 Task: Check the percentage active listings of pantry in the last 5 years.
Action: Mouse moved to (807, 181)
Screenshot: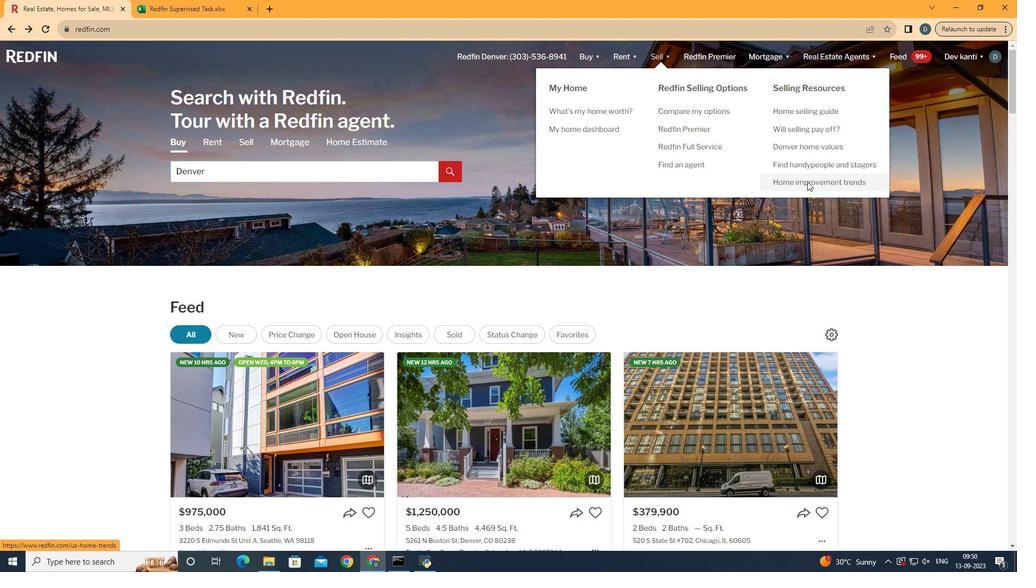 
Action: Mouse pressed left at (807, 181)
Screenshot: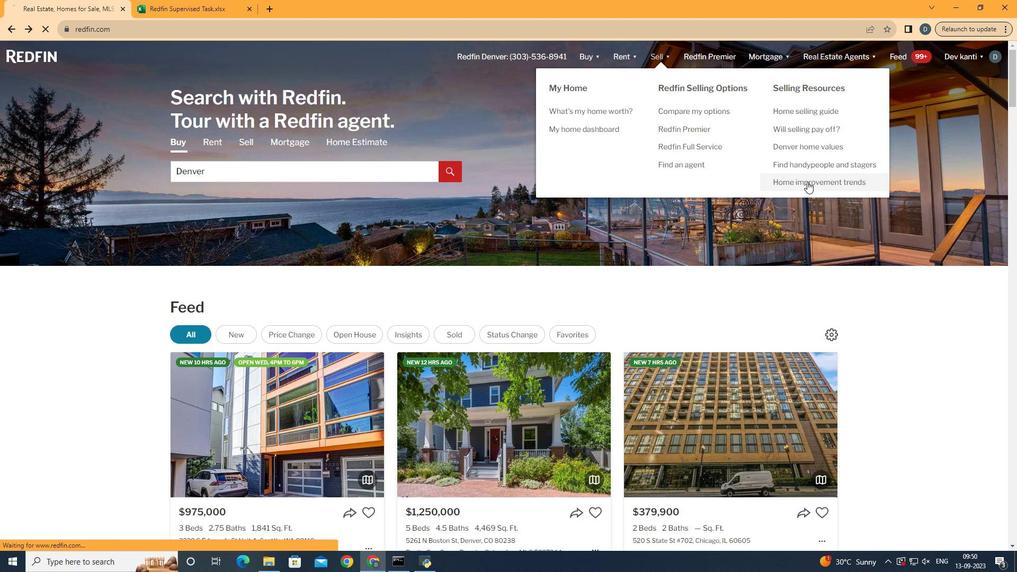 
Action: Mouse moved to (245, 207)
Screenshot: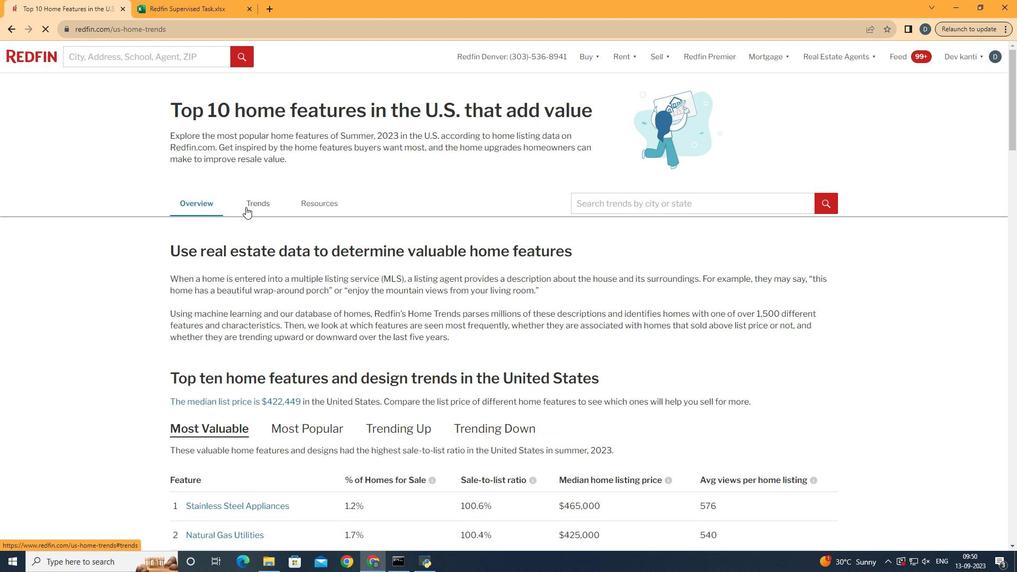 
Action: Mouse pressed left at (245, 207)
Screenshot: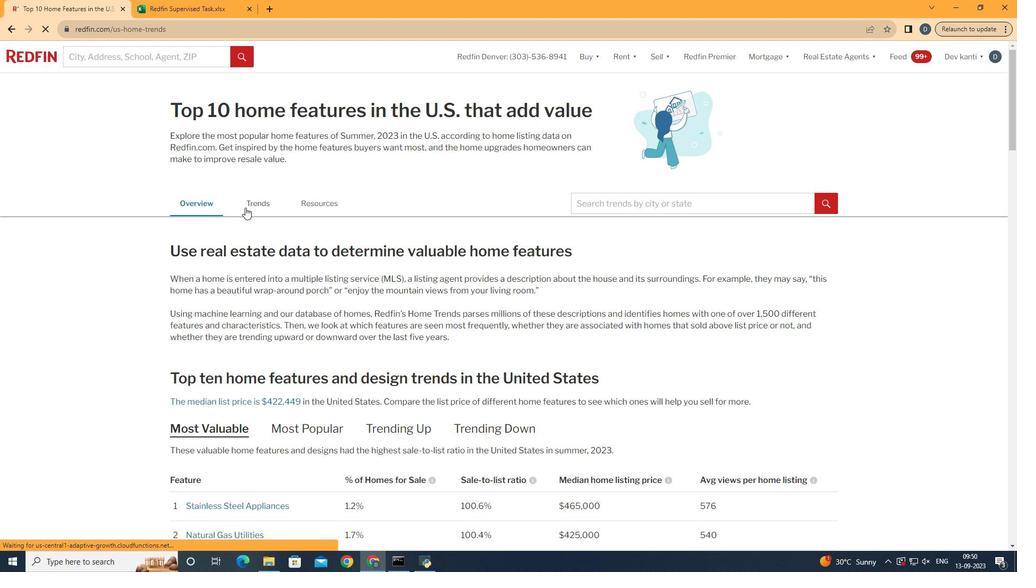 
Action: Mouse moved to (360, 304)
Screenshot: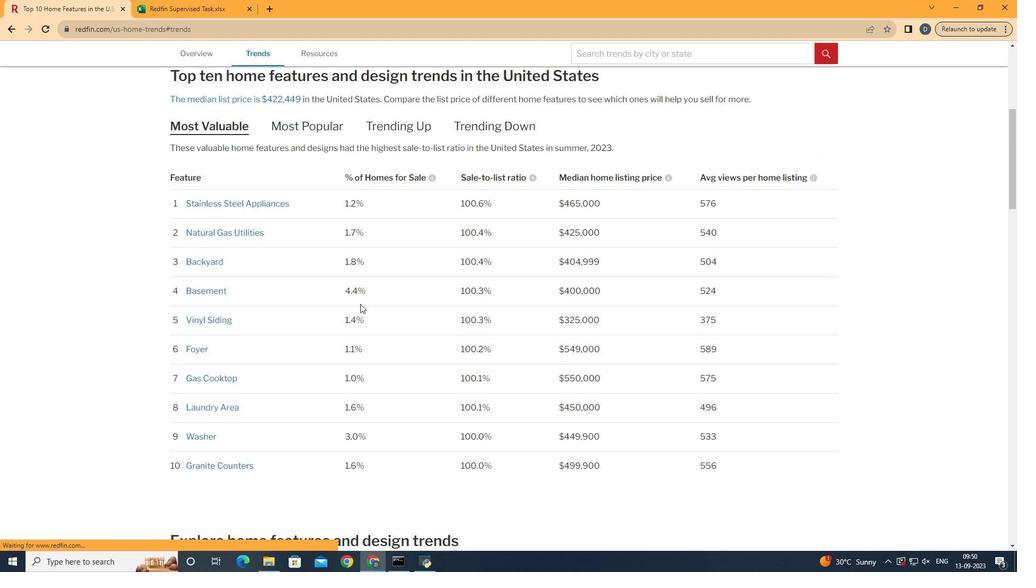 
Action: Mouse scrolled (360, 303) with delta (0, 0)
Screenshot: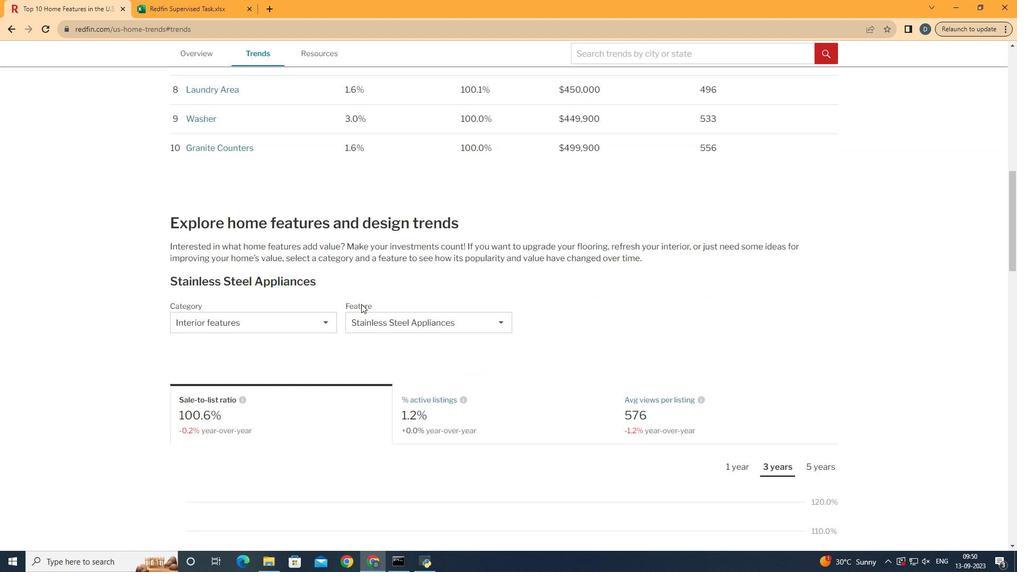 
Action: Mouse scrolled (360, 303) with delta (0, 0)
Screenshot: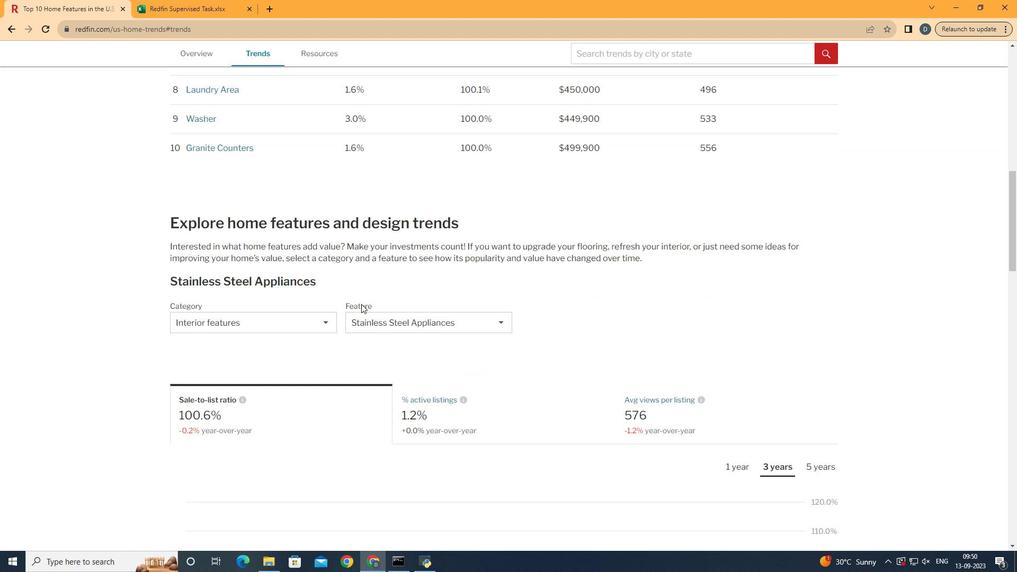 
Action: Mouse scrolled (360, 303) with delta (0, 0)
Screenshot: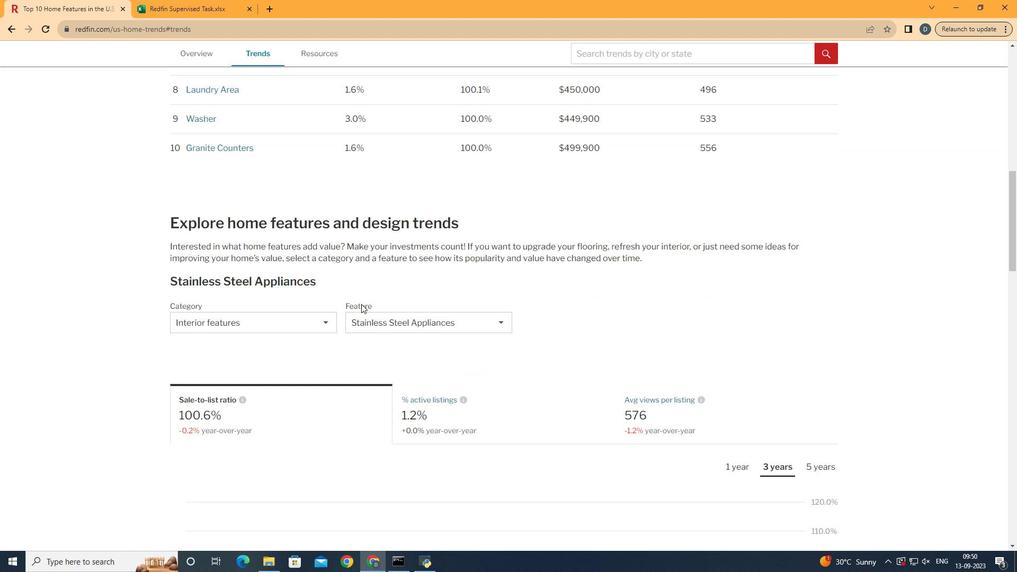 
Action: Mouse moved to (360, 304)
Screenshot: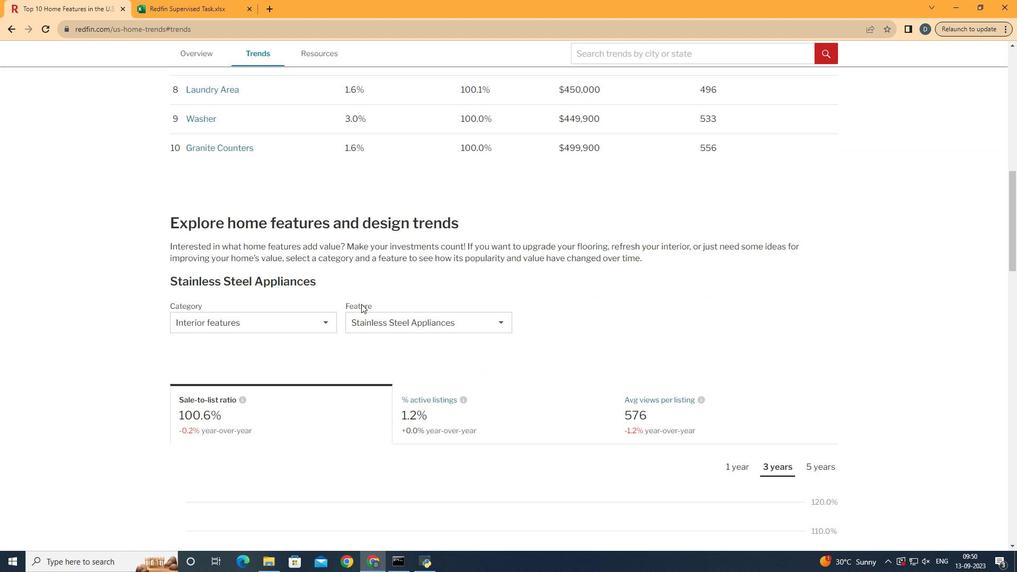 
Action: Mouse scrolled (360, 303) with delta (0, 0)
Screenshot: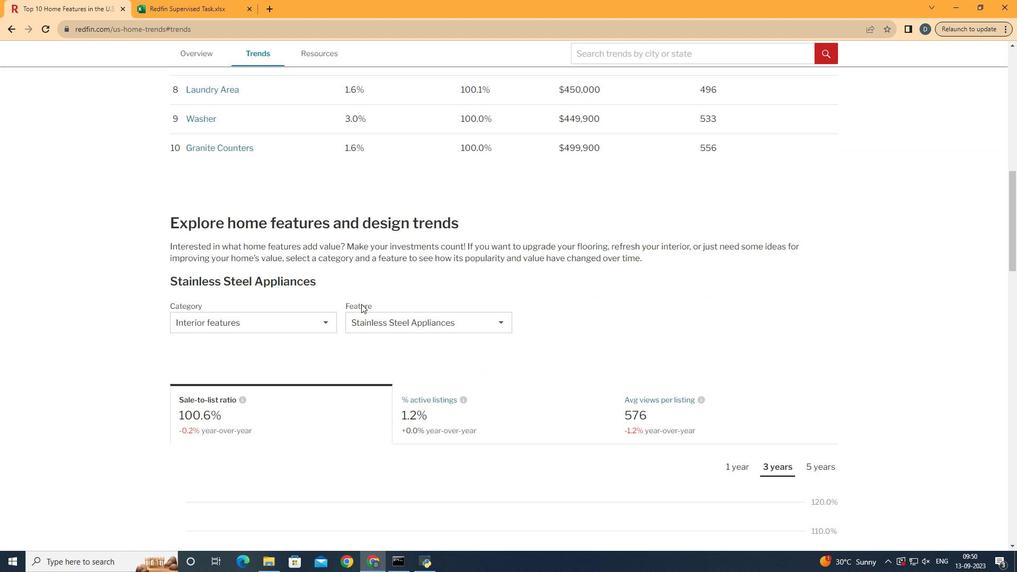 
Action: Mouse moved to (361, 304)
Screenshot: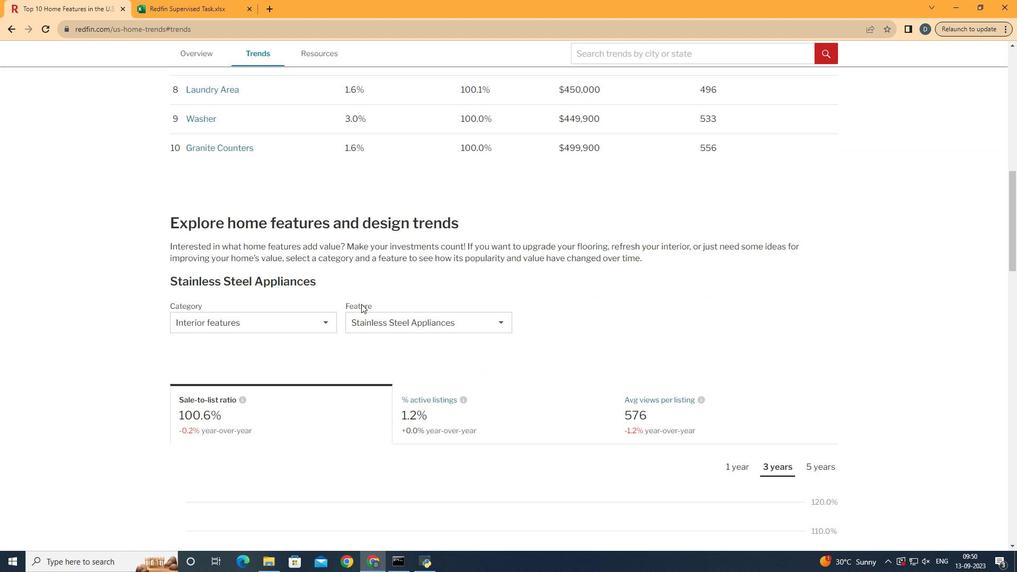 
Action: Mouse scrolled (361, 303) with delta (0, 0)
Screenshot: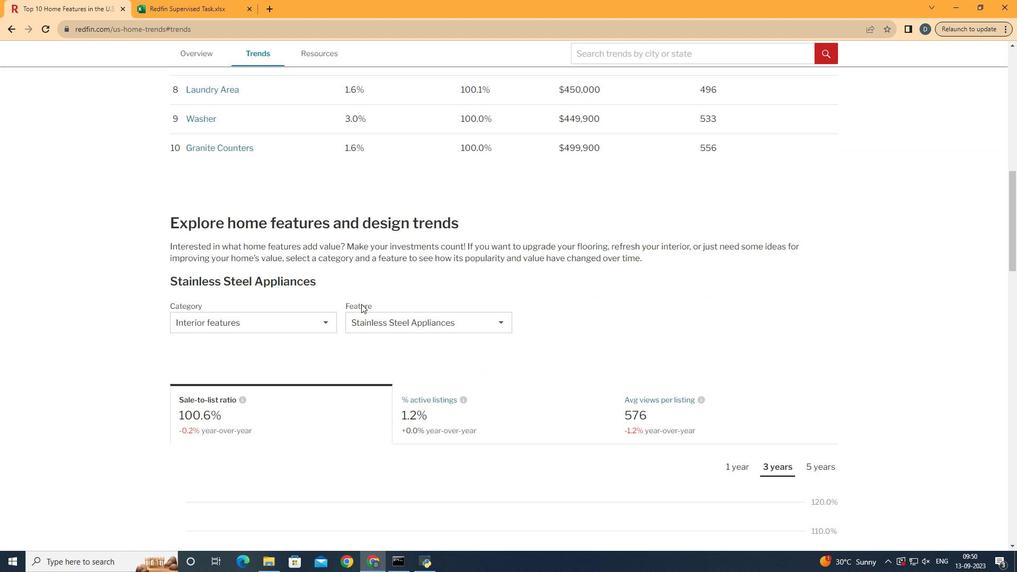 
Action: Mouse moved to (361, 304)
Screenshot: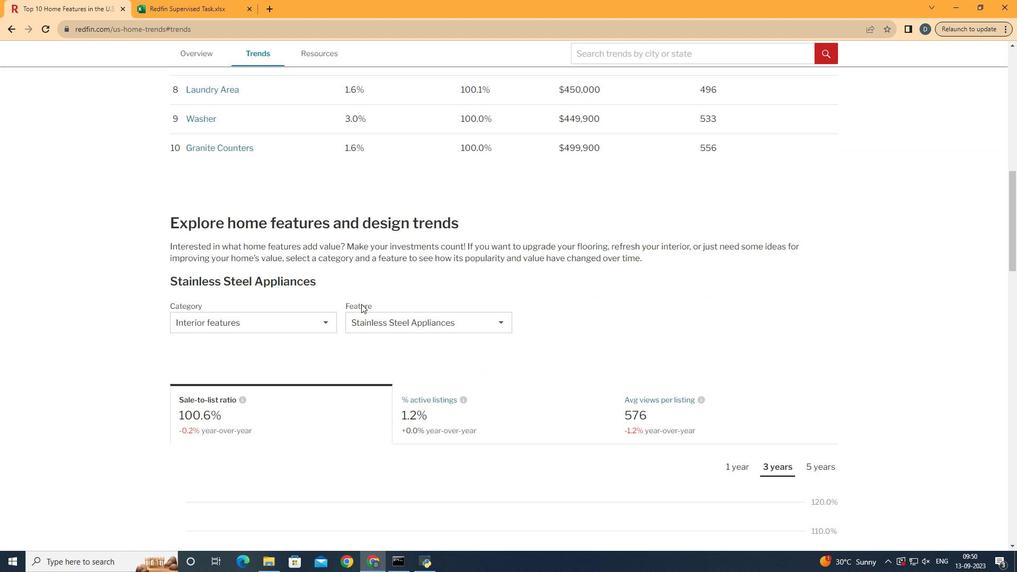 
Action: Mouse scrolled (361, 303) with delta (0, 0)
Screenshot: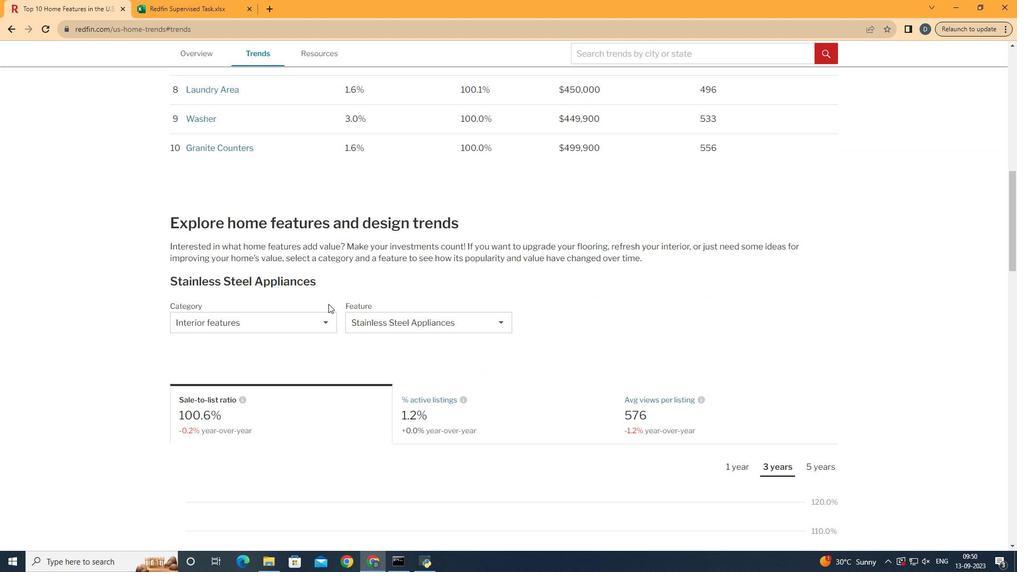 
Action: Mouse moved to (253, 323)
Screenshot: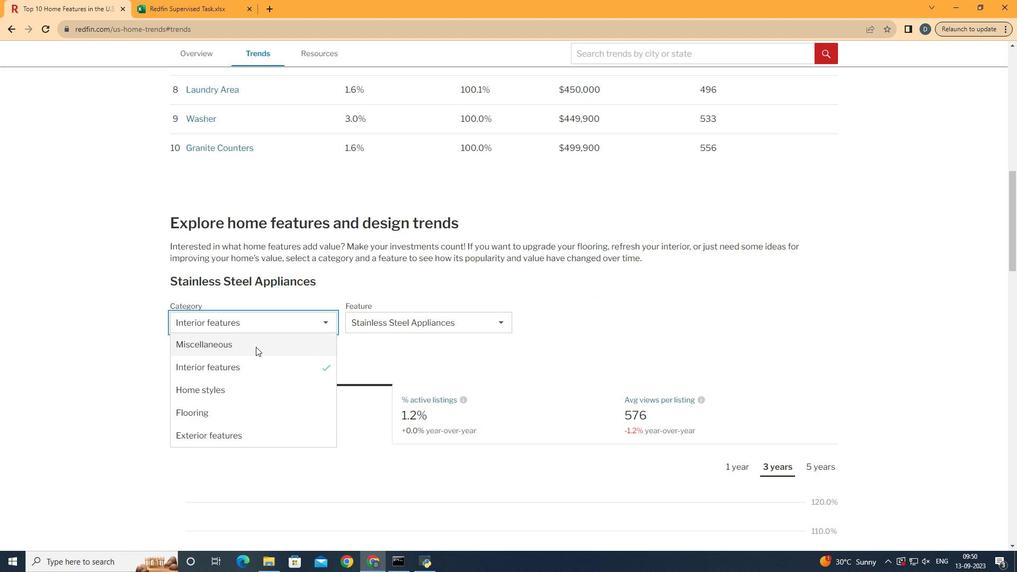 
Action: Mouse pressed left at (253, 323)
Screenshot: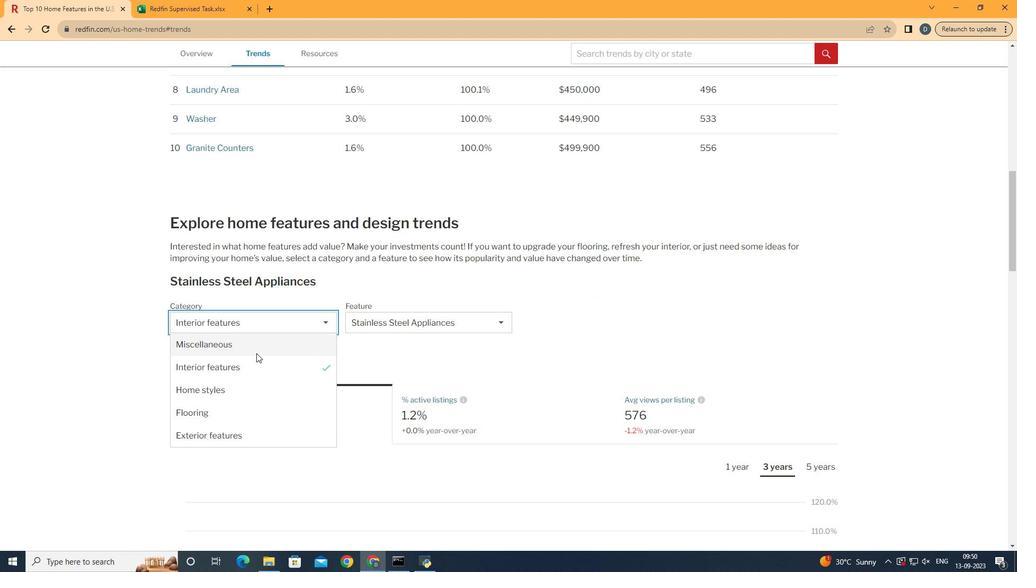 
Action: Mouse moved to (257, 367)
Screenshot: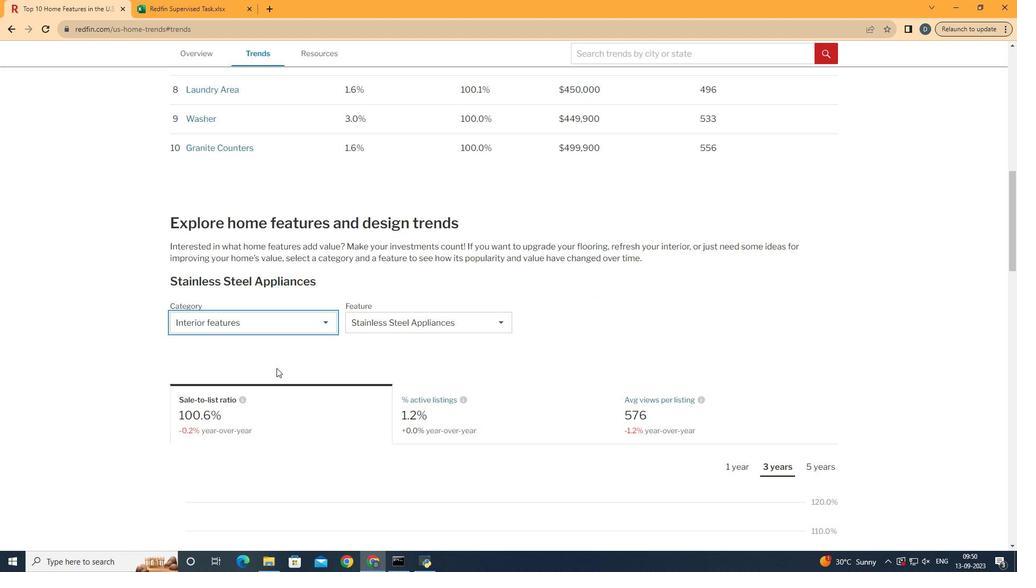 
Action: Mouse pressed left at (257, 367)
Screenshot: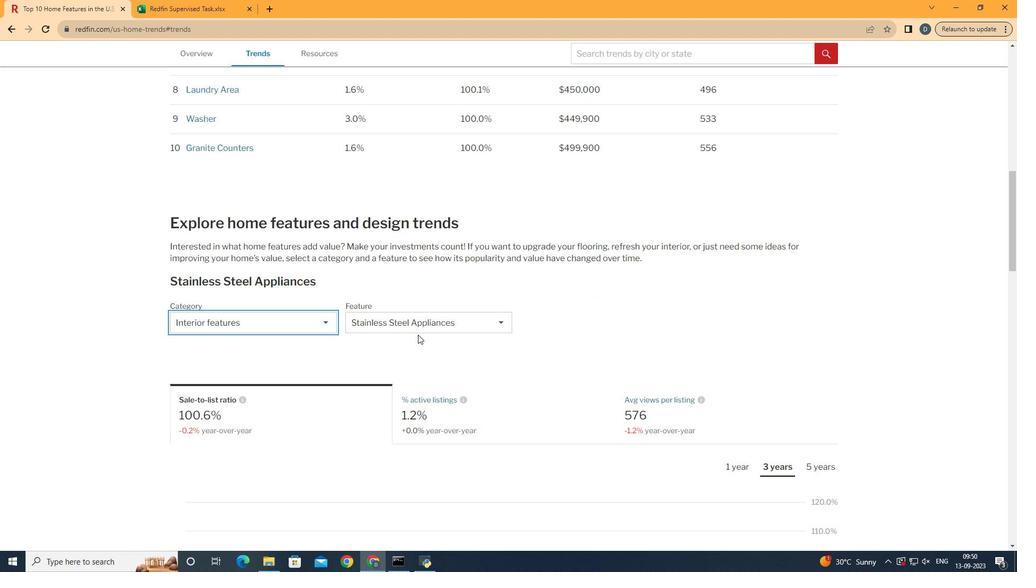 
Action: Mouse moved to (447, 316)
Screenshot: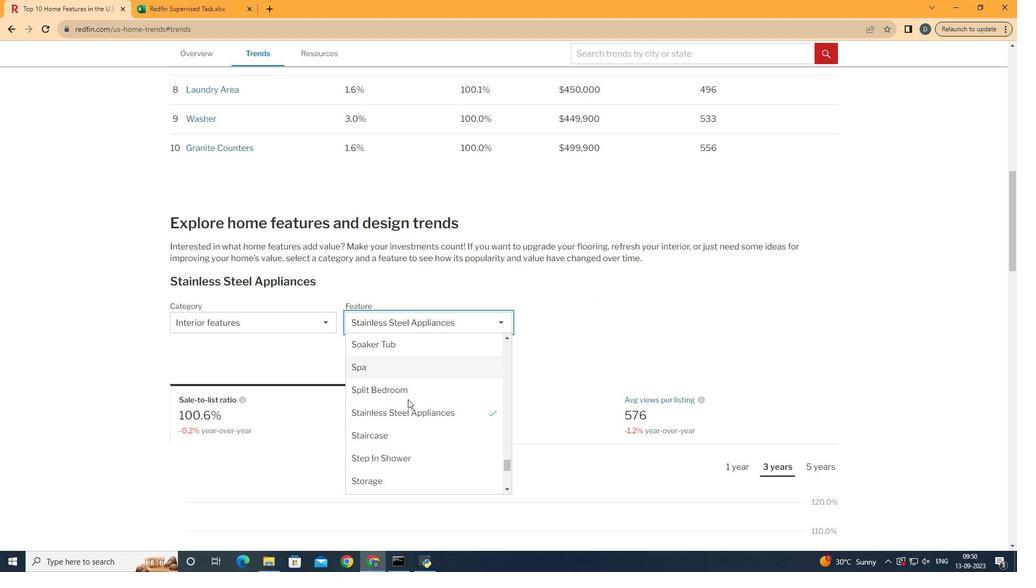 
Action: Mouse pressed left at (447, 316)
Screenshot: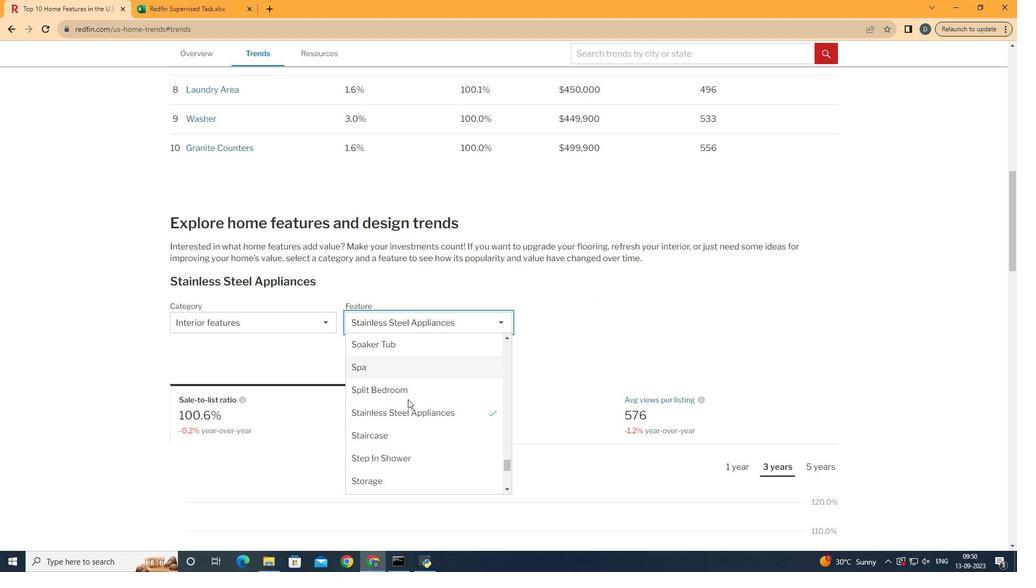 
Action: Mouse moved to (401, 420)
Screenshot: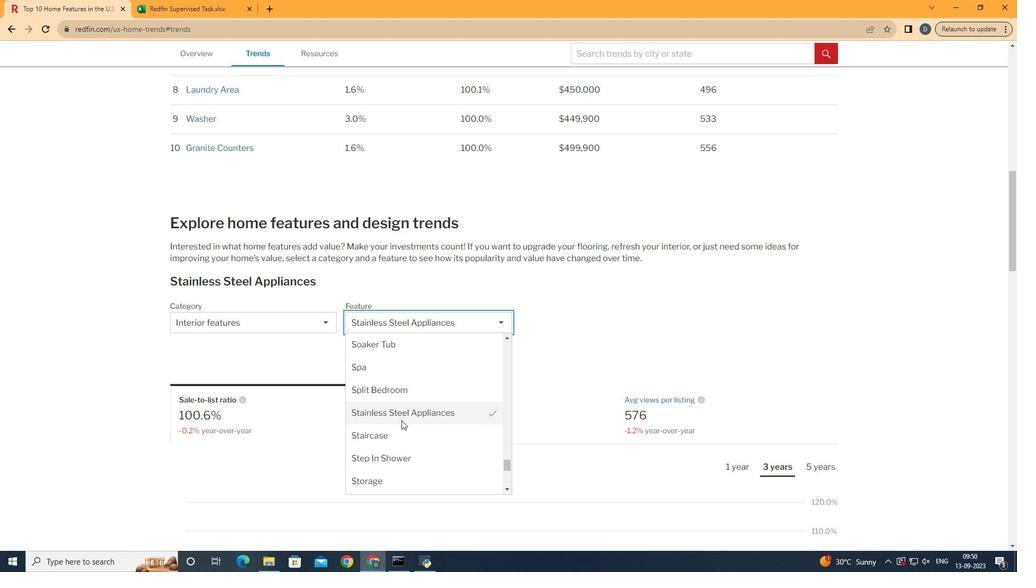 
Action: Mouse scrolled (401, 421) with delta (0, 0)
Screenshot: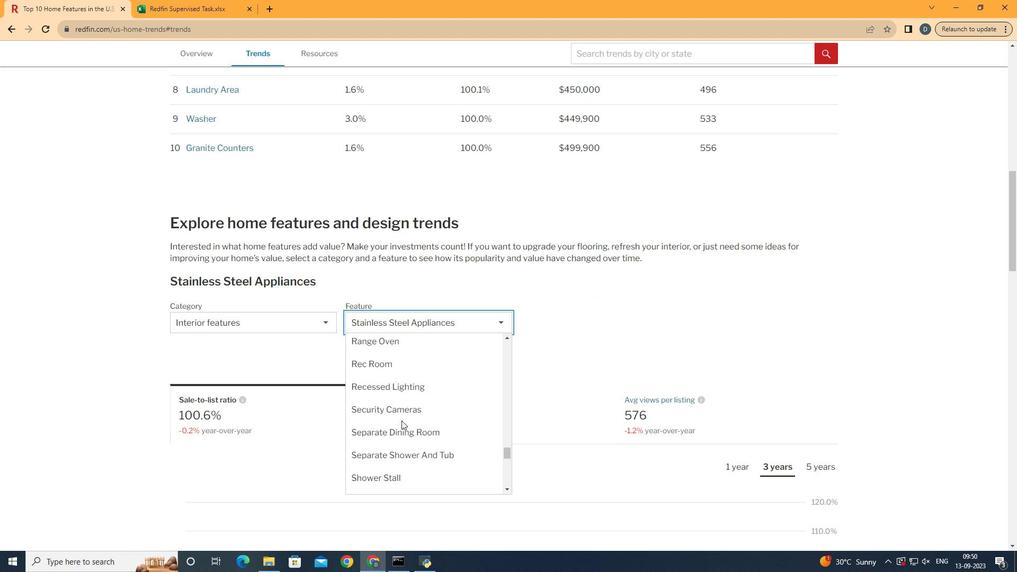 
Action: Mouse scrolled (401, 421) with delta (0, 0)
Screenshot: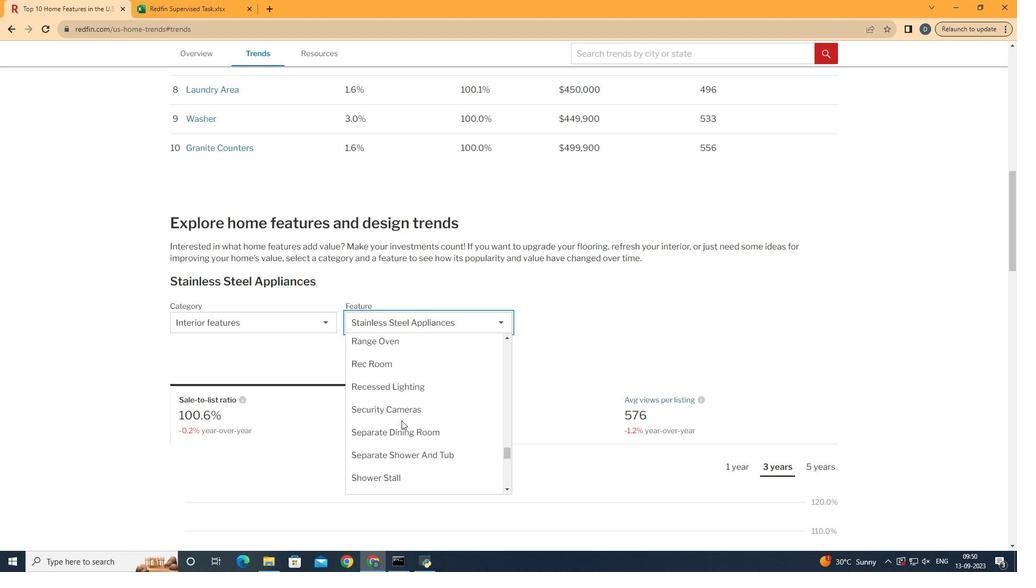
Action: Mouse scrolled (401, 421) with delta (0, 0)
Screenshot: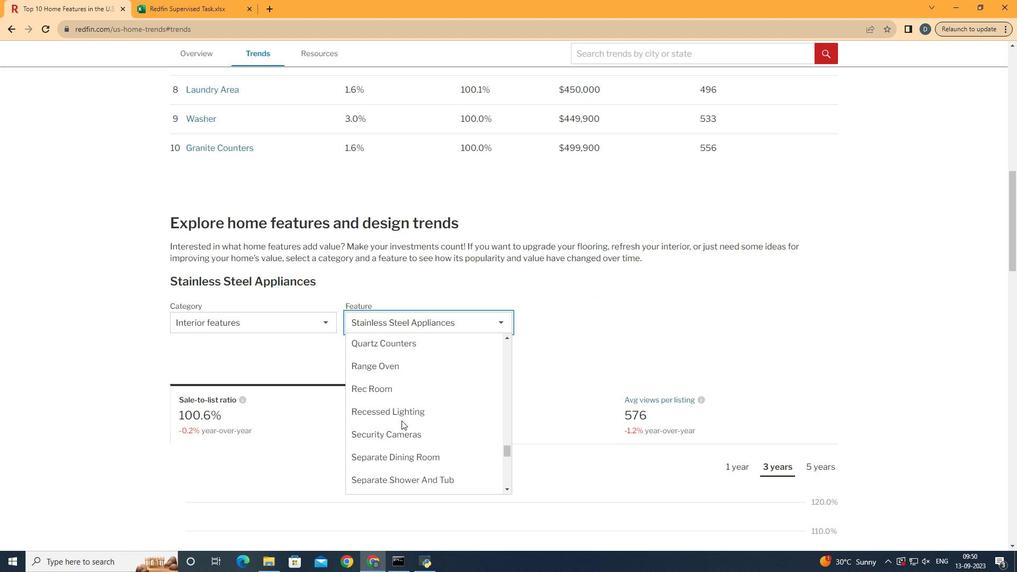 
Action: Mouse scrolled (401, 421) with delta (0, 0)
Screenshot: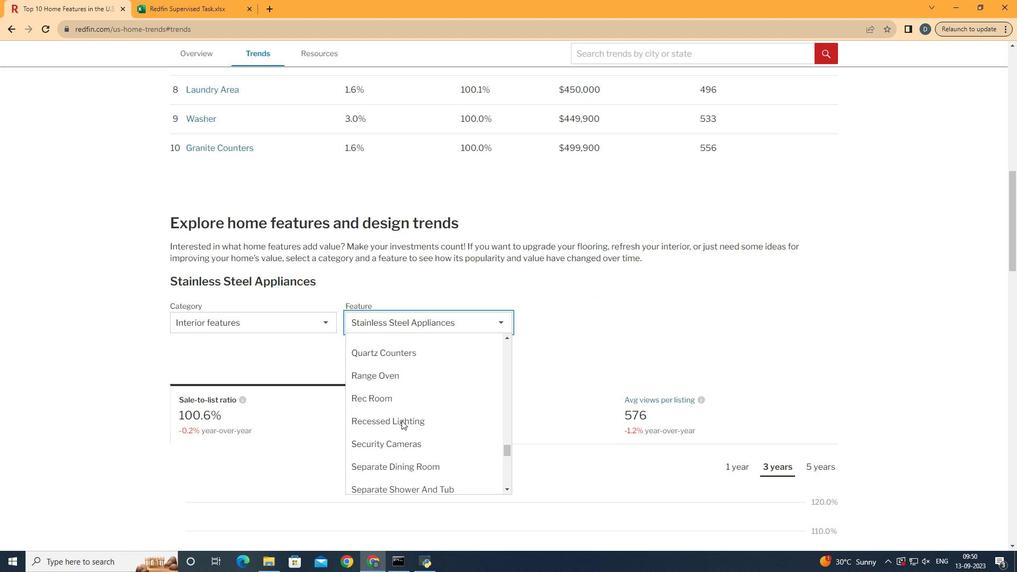 
Action: Mouse scrolled (401, 421) with delta (0, 0)
Screenshot: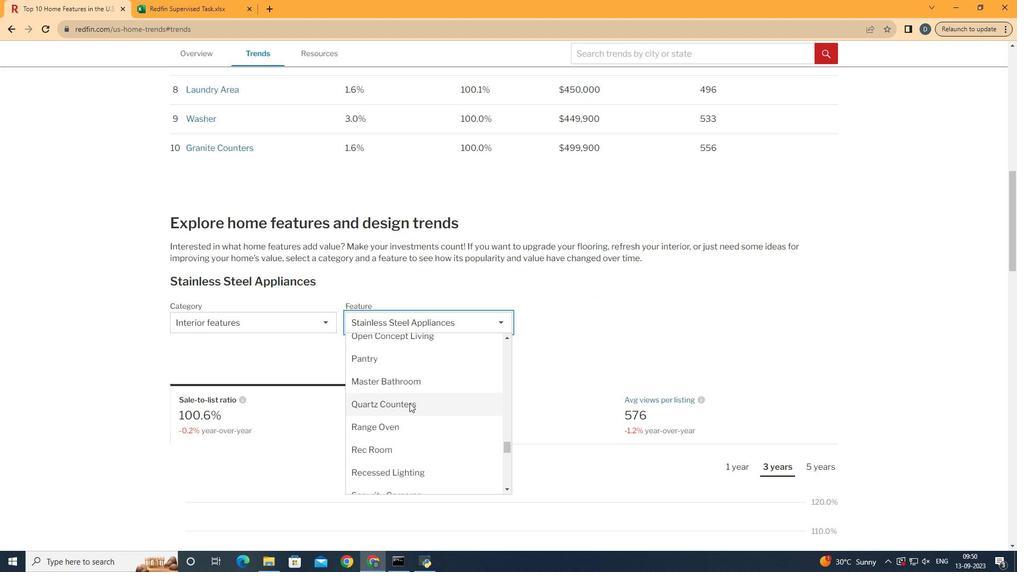 
Action: Mouse moved to (429, 354)
Screenshot: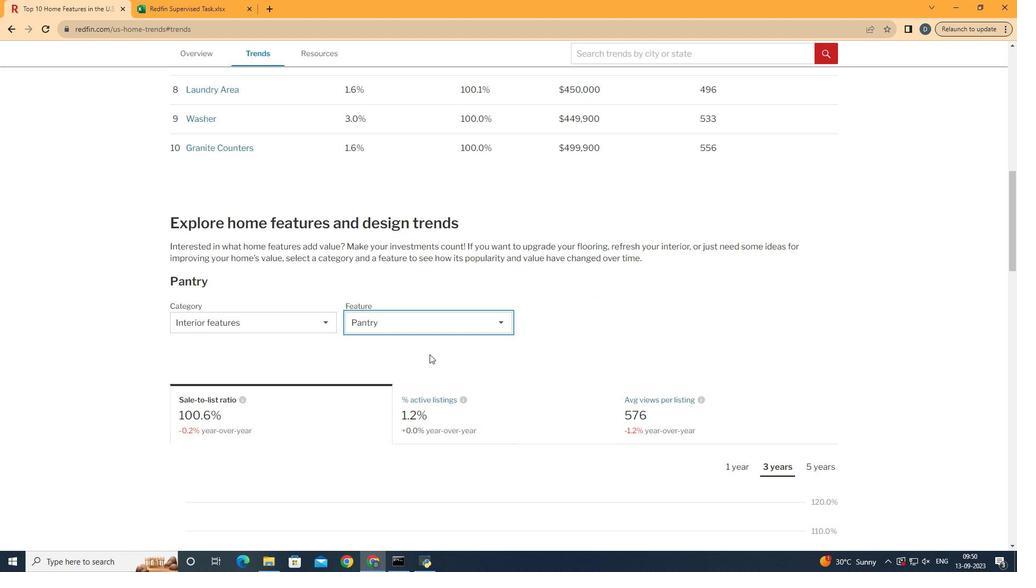 
Action: Mouse pressed left at (429, 354)
Screenshot: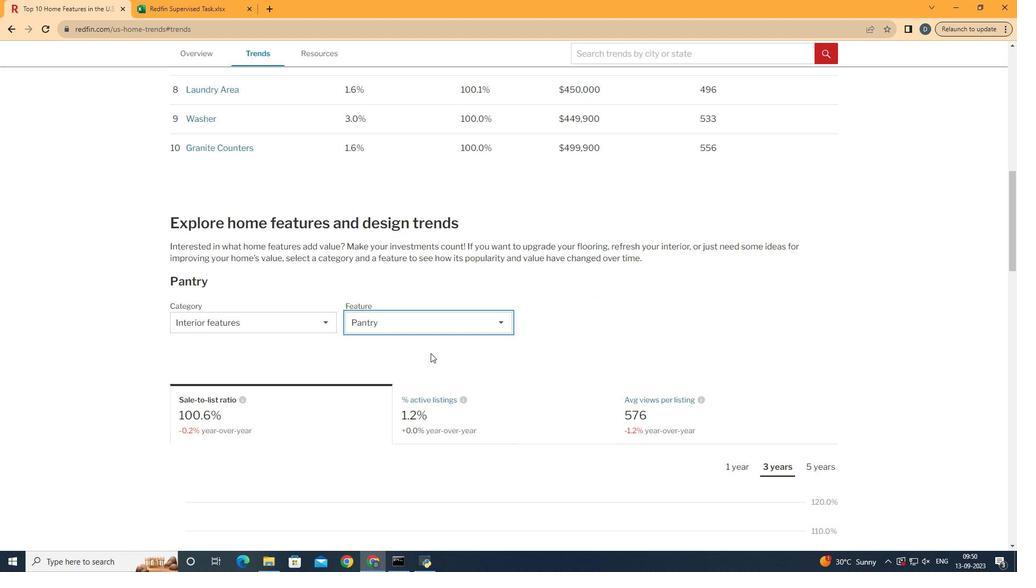 
Action: Mouse moved to (593, 287)
Screenshot: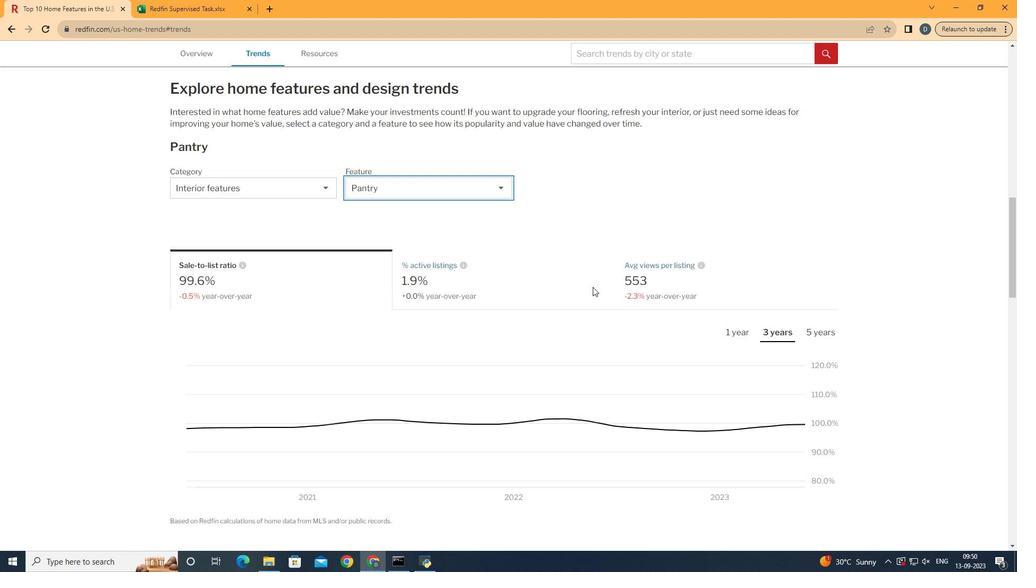 
Action: Mouse scrolled (593, 286) with delta (0, 0)
Screenshot: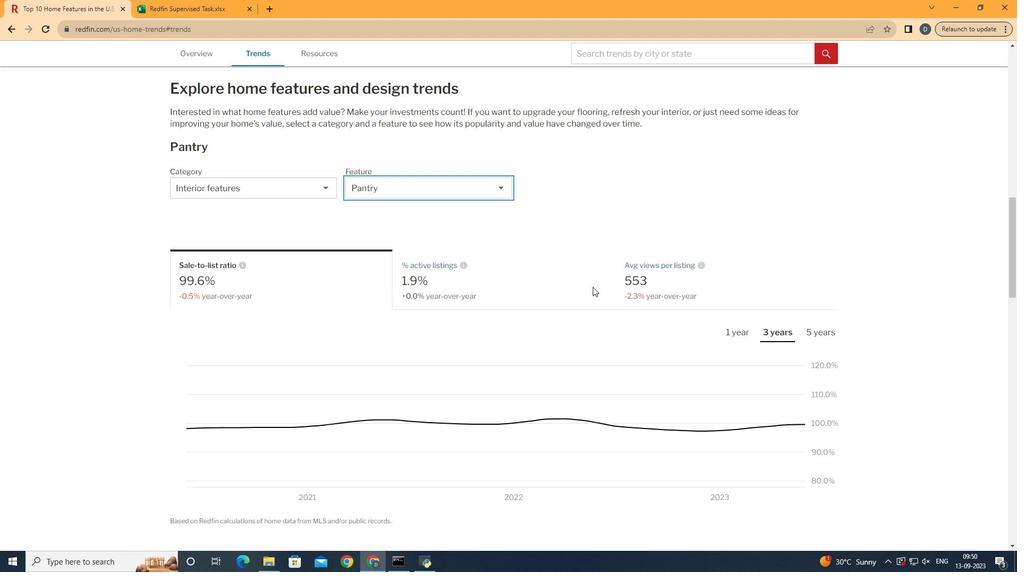 
Action: Mouse scrolled (593, 286) with delta (0, 0)
Screenshot: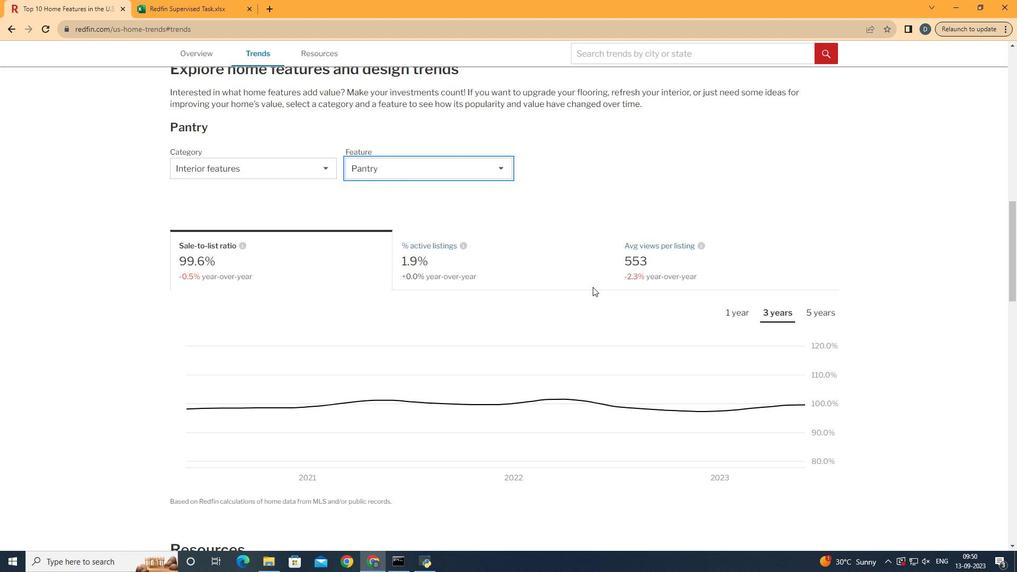 
Action: Mouse scrolled (593, 286) with delta (0, 0)
Screenshot: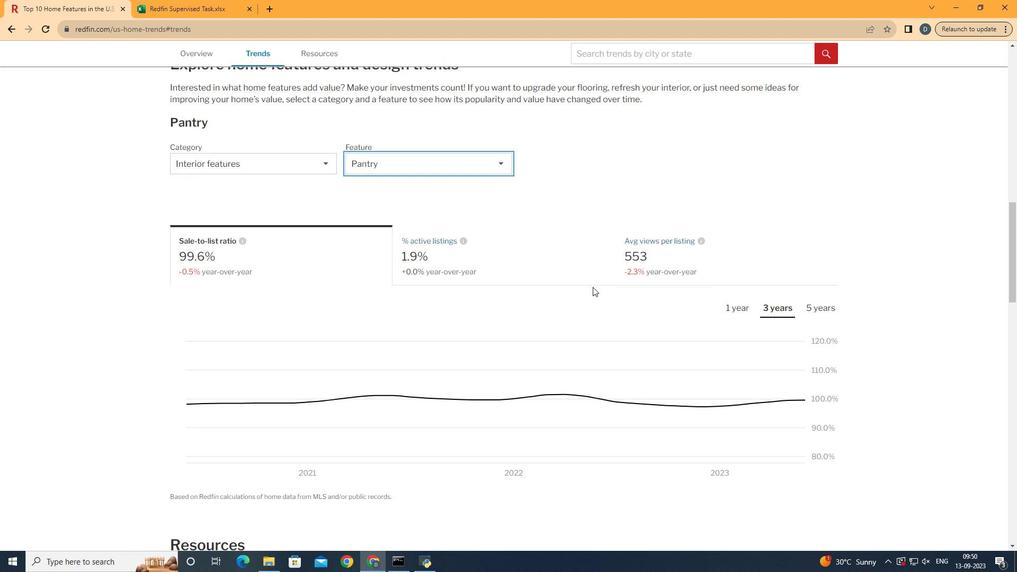 
Action: Mouse moved to (537, 264)
Screenshot: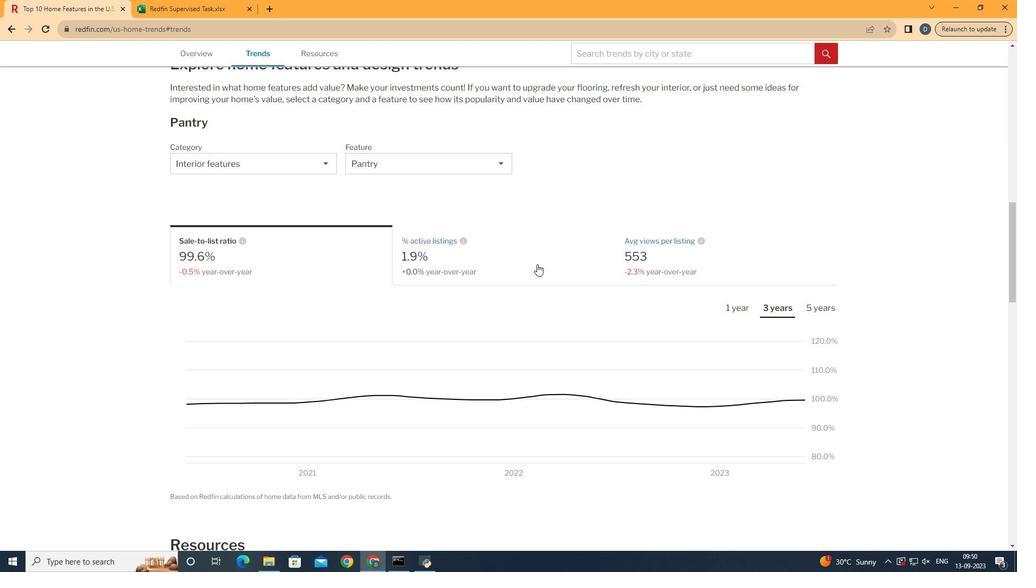 
Action: Mouse pressed left at (537, 264)
Screenshot: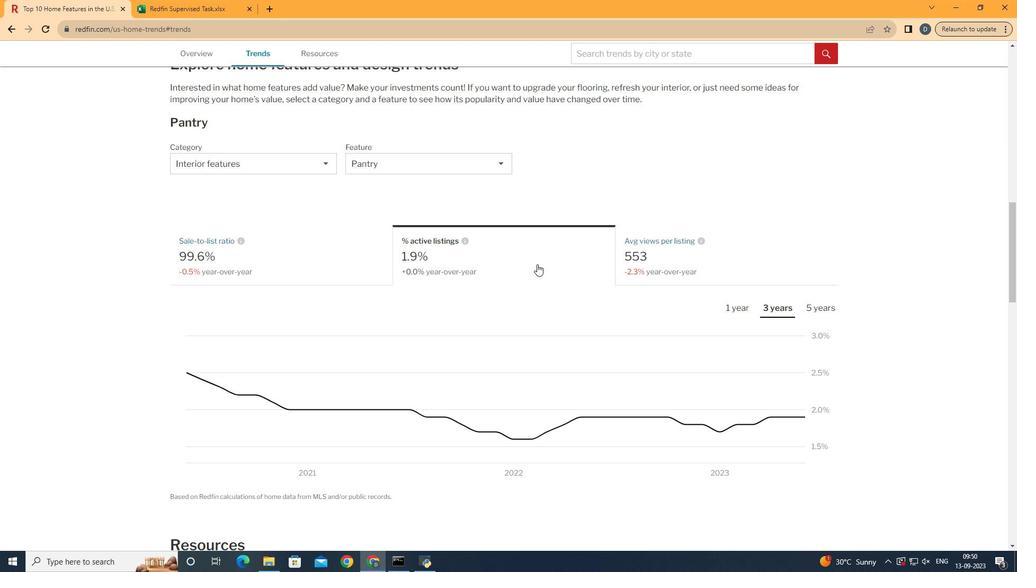 
Action: Mouse moved to (813, 306)
Screenshot: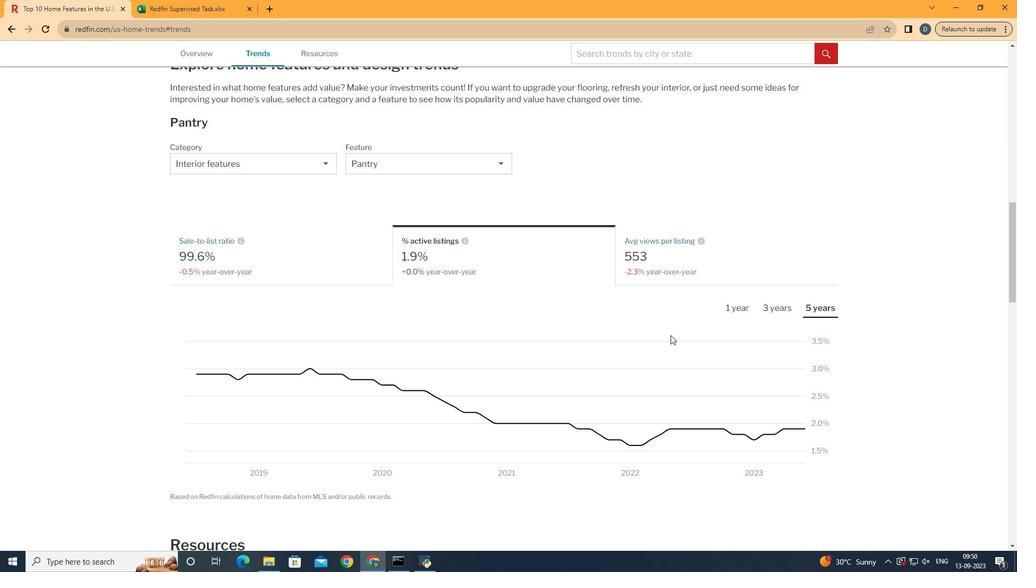 
Action: Mouse pressed left at (813, 306)
Screenshot: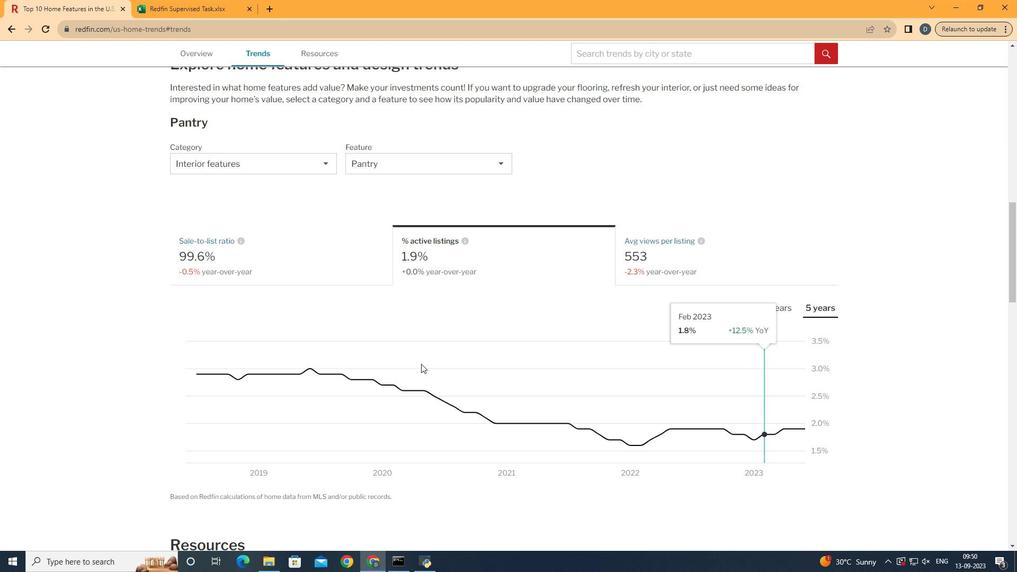 
Action: Mouse moved to (822, 393)
Screenshot: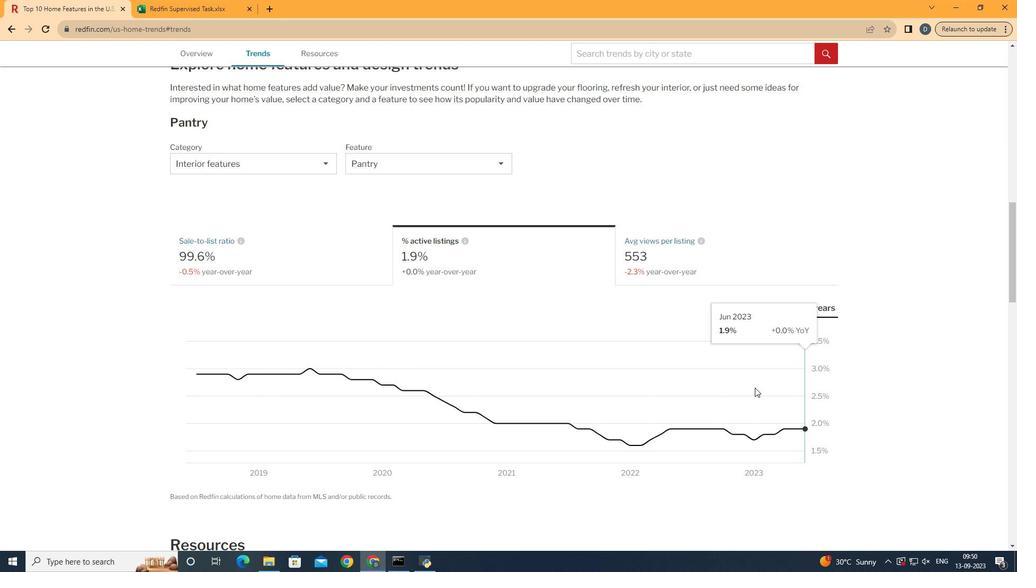 
